 Task: Add Kind Peanut Butter Breakfast Bars to the cart.
Action: Mouse moved to (788, 315)
Screenshot: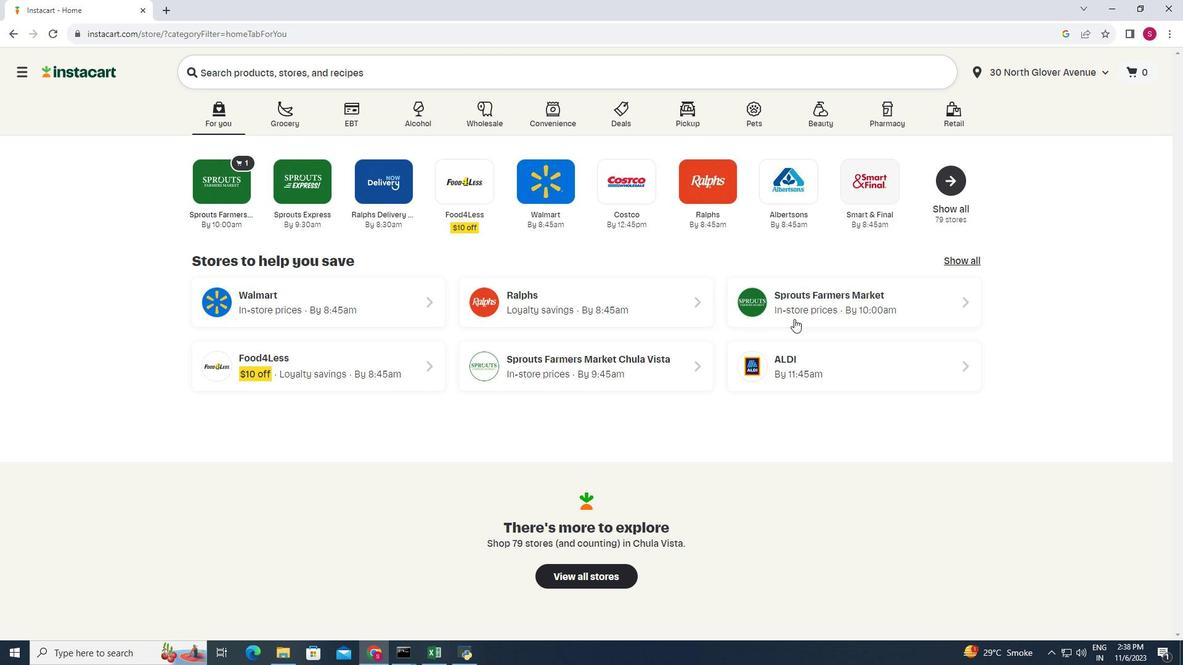 
Action: Mouse pressed left at (788, 315)
Screenshot: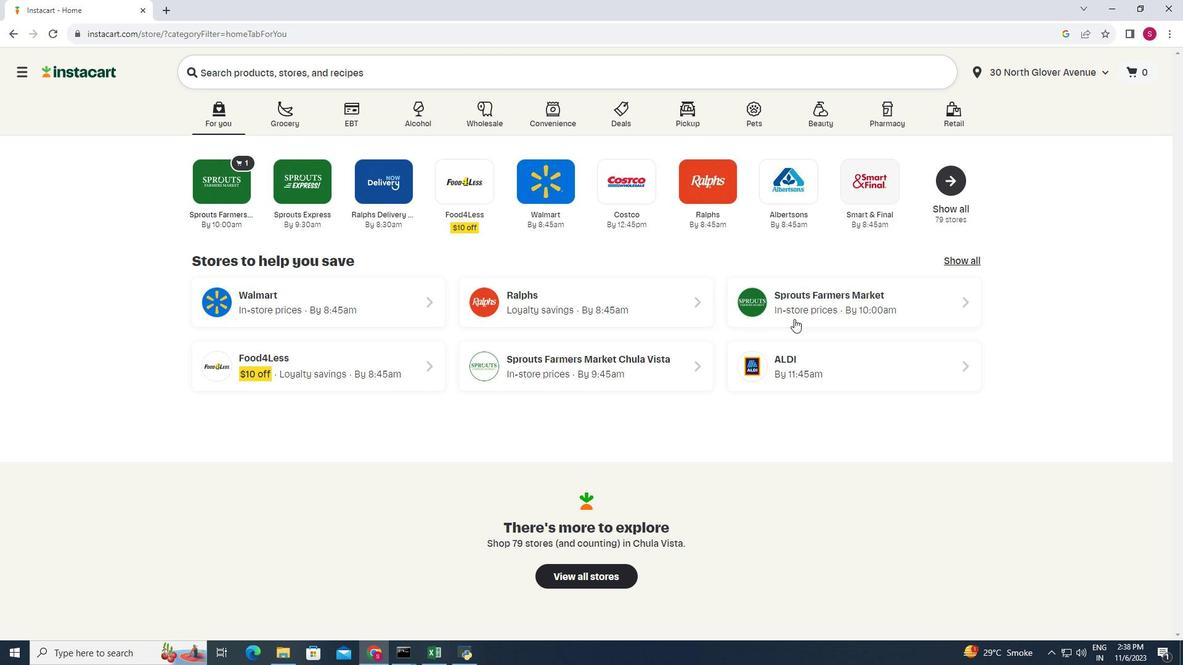 
Action: Mouse moved to (829, 303)
Screenshot: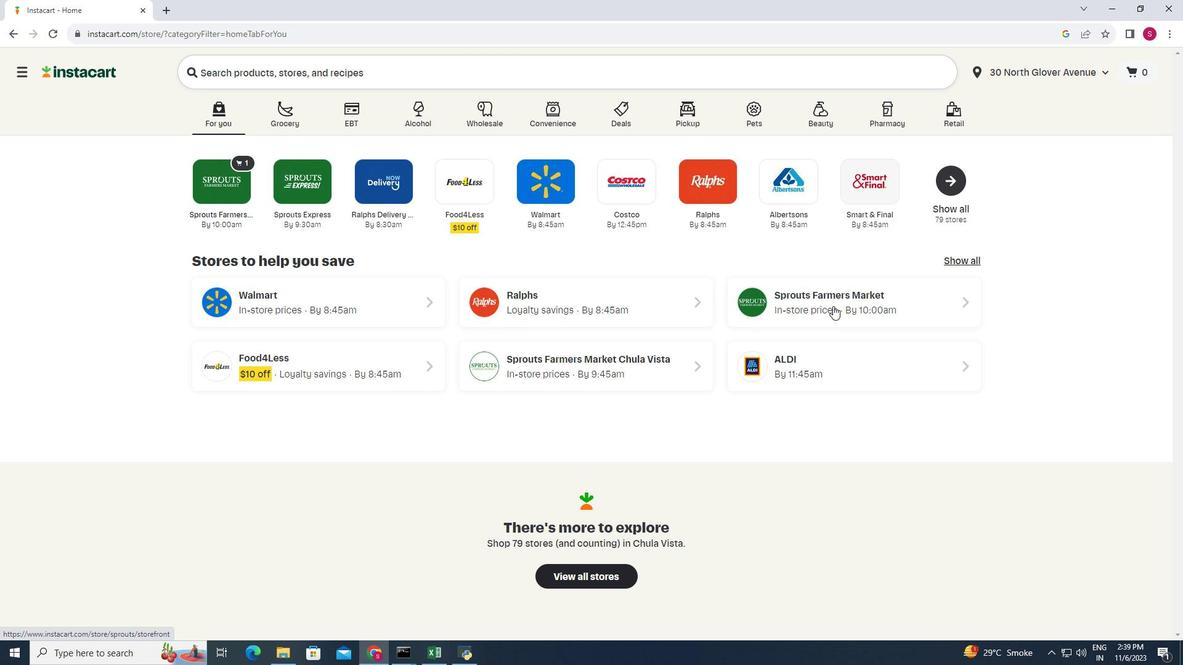 
Action: Mouse pressed left at (829, 303)
Screenshot: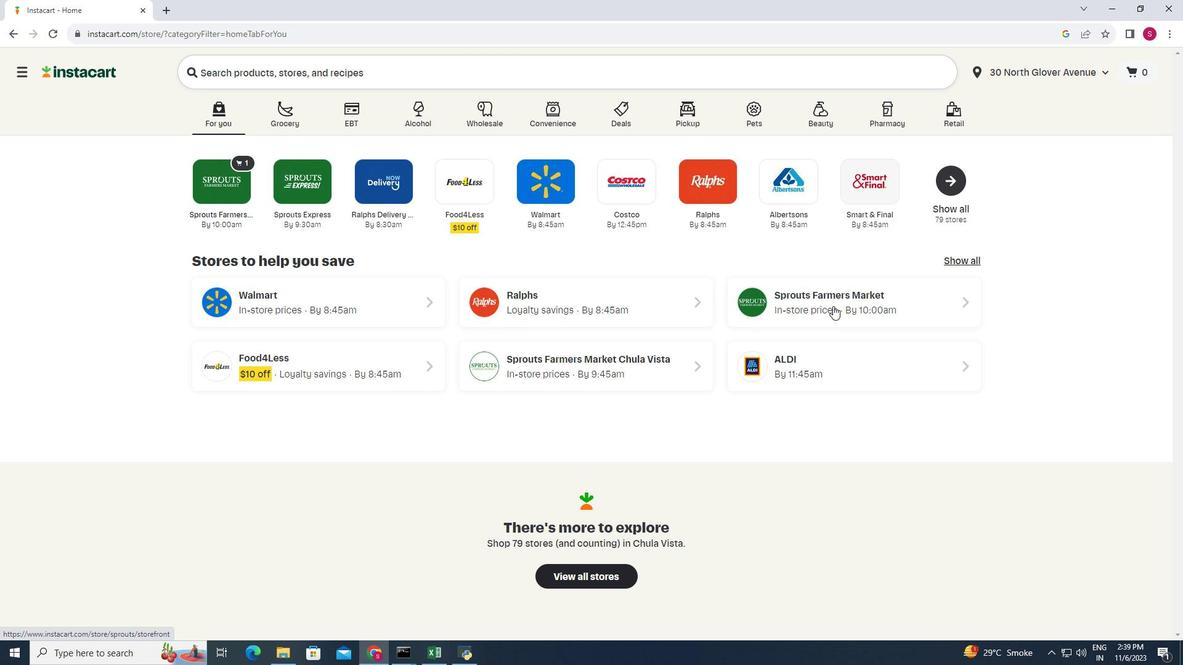 
Action: Mouse moved to (114, 364)
Screenshot: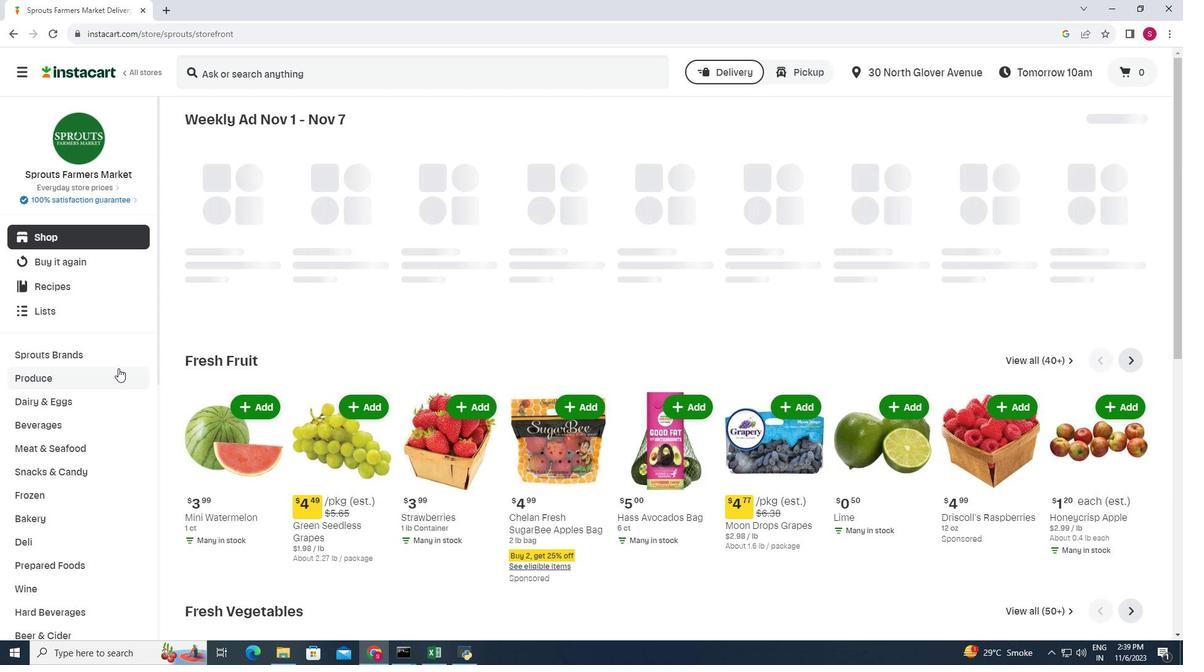 
Action: Mouse scrolled (114, 364) with delta (0, 0)
Screenshot: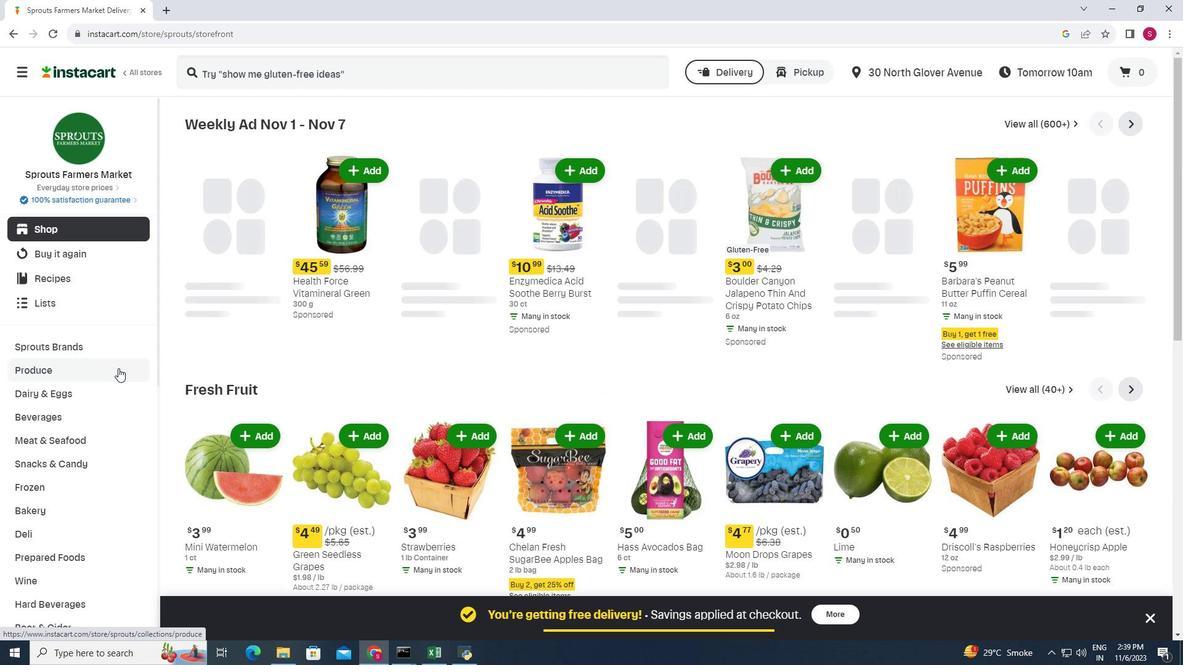 
Action: Mouse scrolled (114, 364) with delta (0, 0)
Screenshot: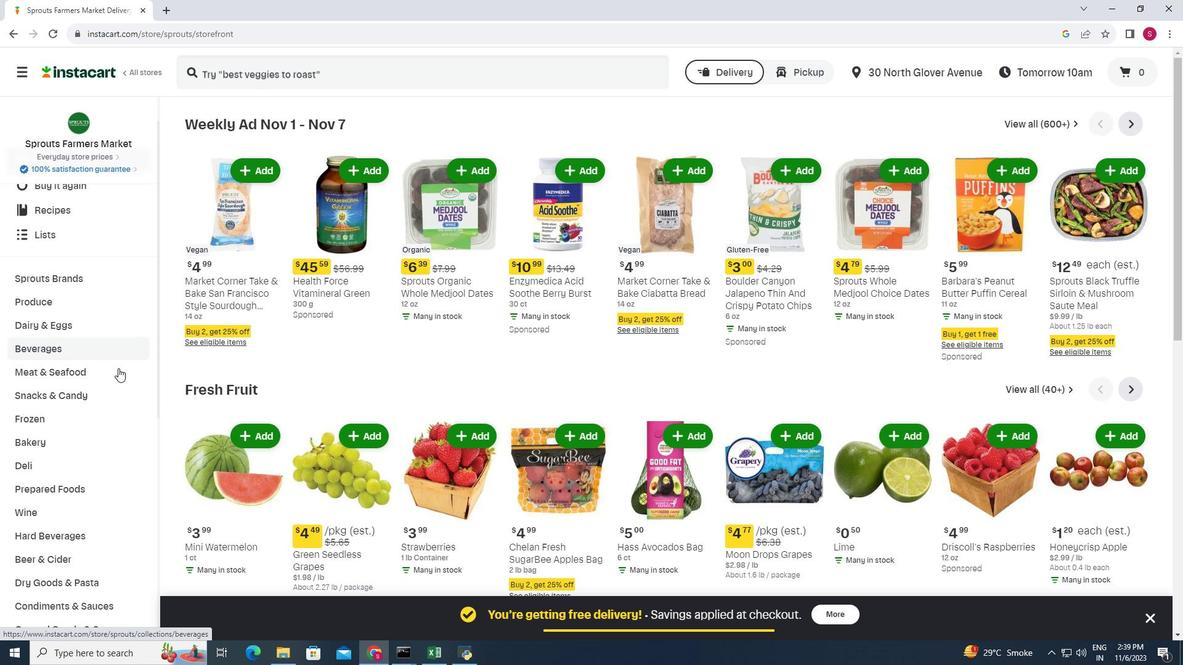
Action: Mouse scrolled (114, 364) with delta (0, 0)
Screenshot: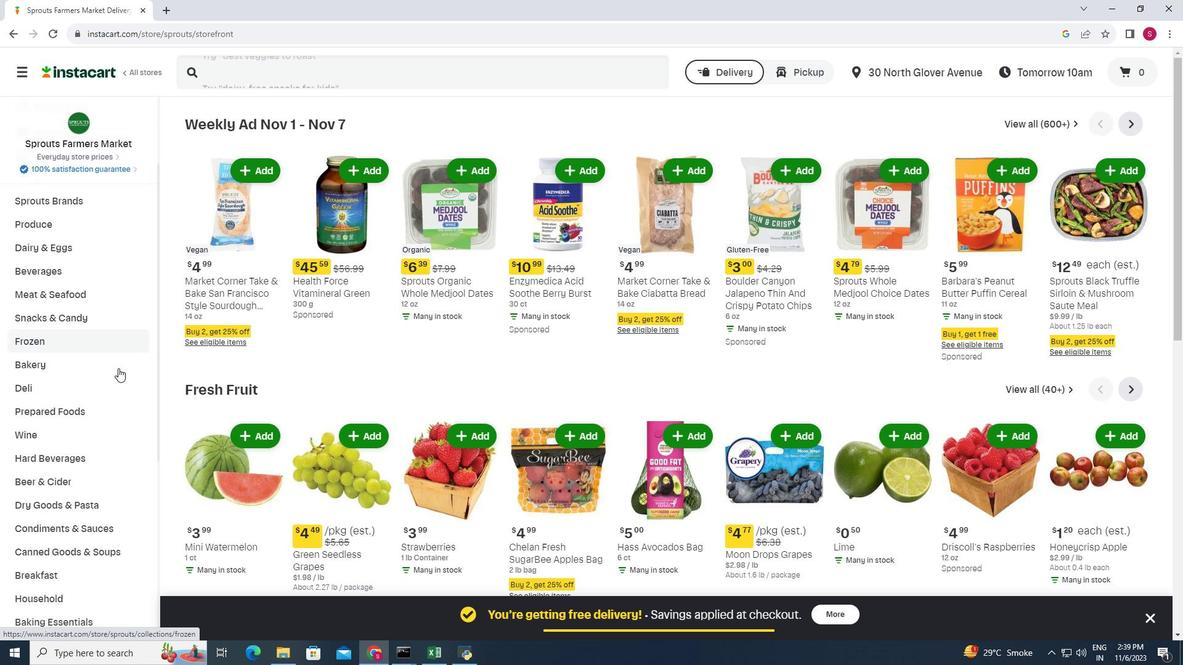 
Action: Mouse moved to (55, 541)
Screenshot: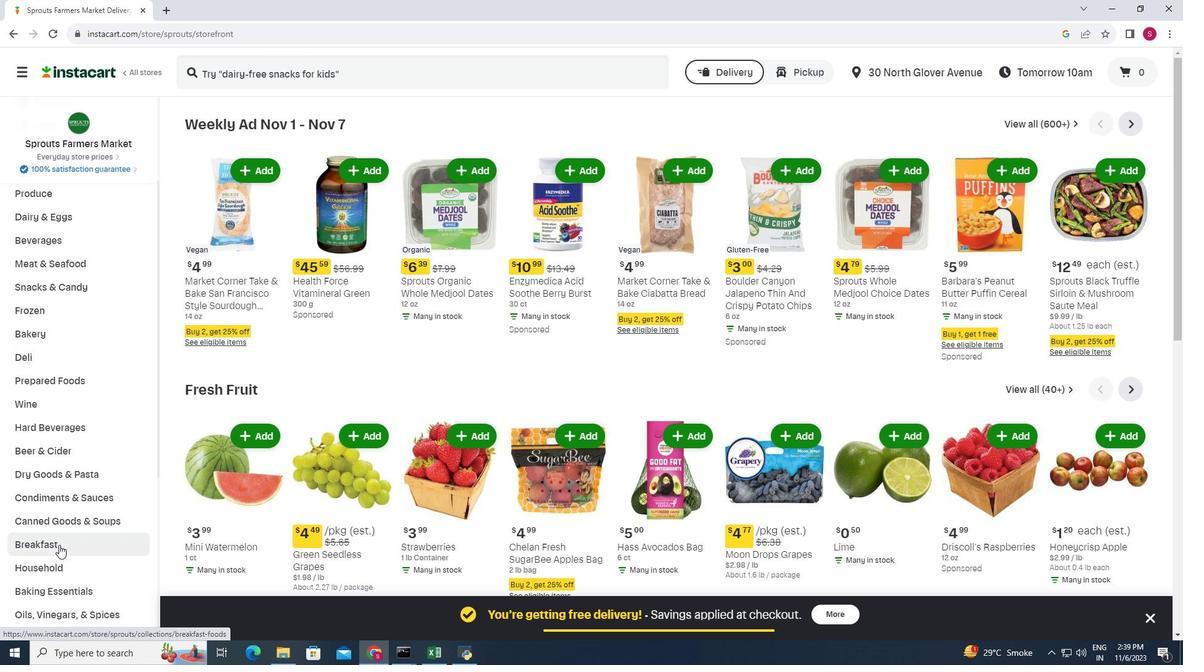 
Action: Mouse pressed left at (55, 541)
Screenshot: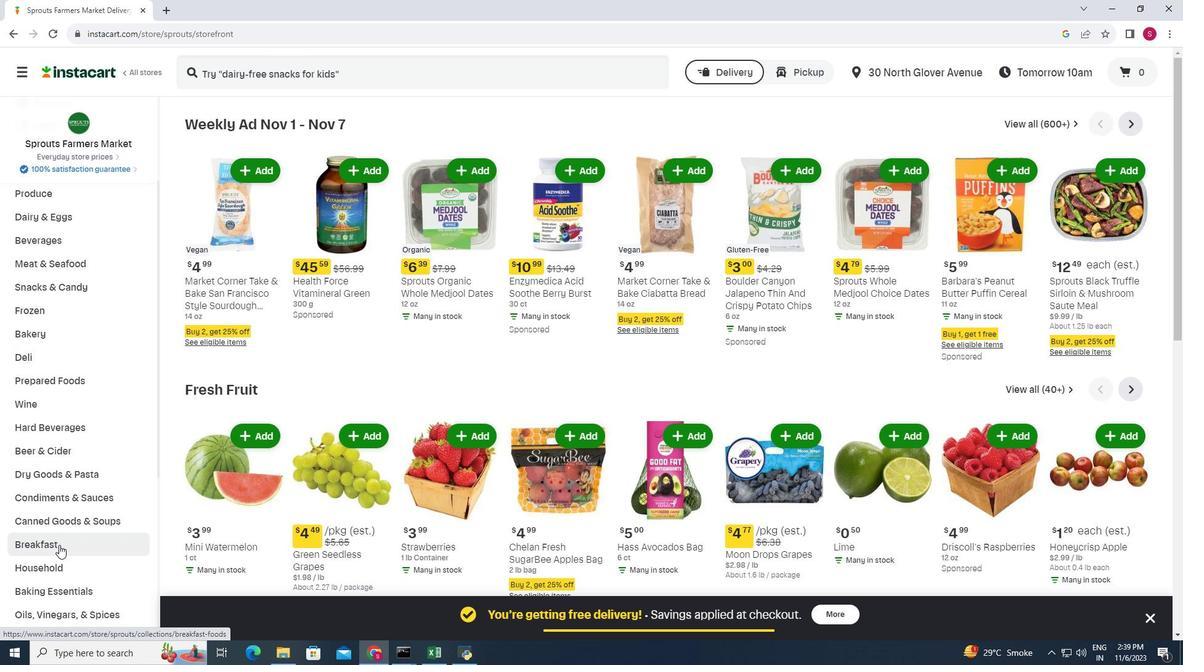 
Action: Mouse moved to (350, 152)
Screenshot: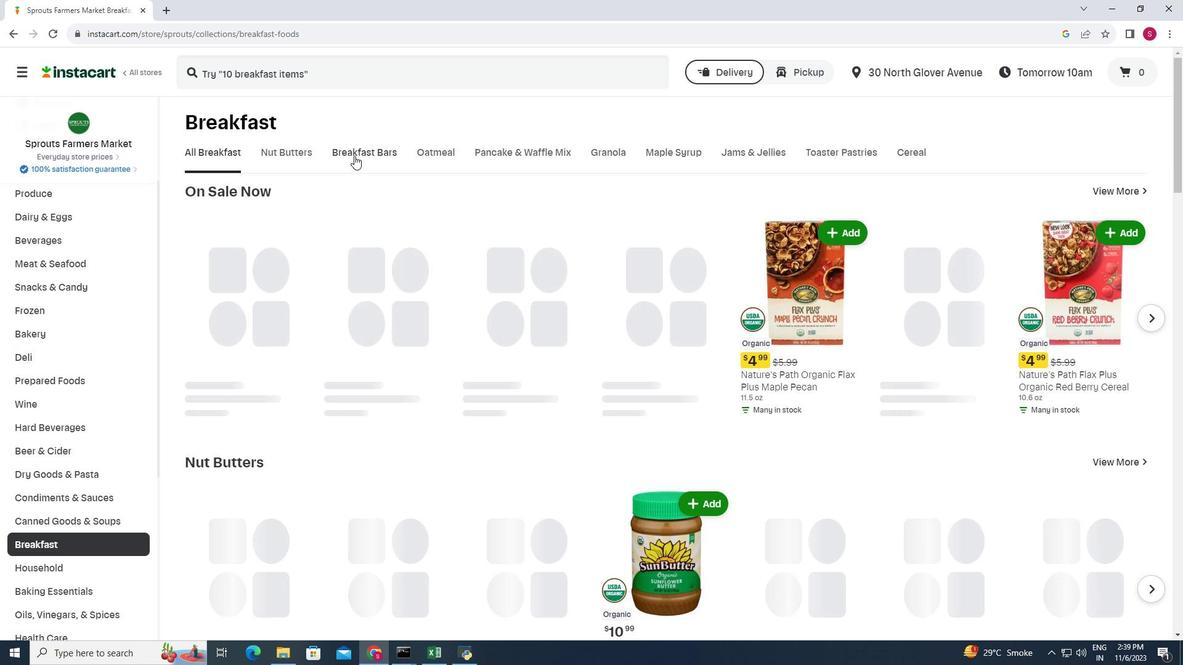 
Action: Mouse pressed left at (350, 152)
Screenshot: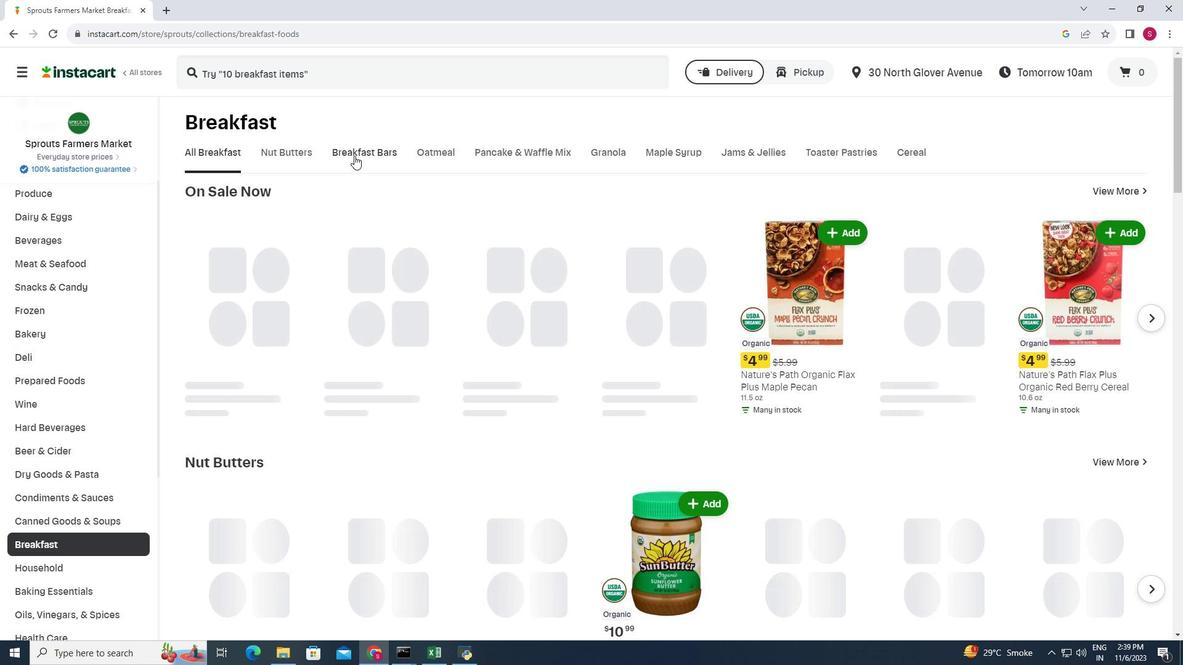 
Action: Mouse moved to (363, 261)
Screenshot: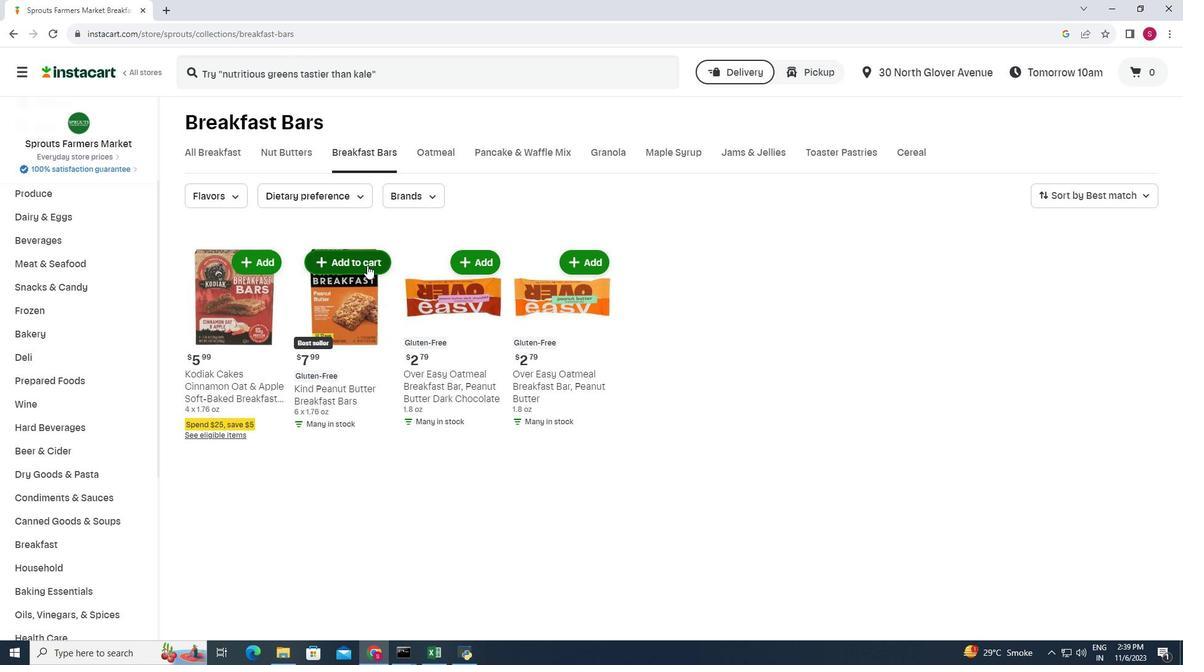 
Action: Mouse pressed left at (363, 261)
Screenshot: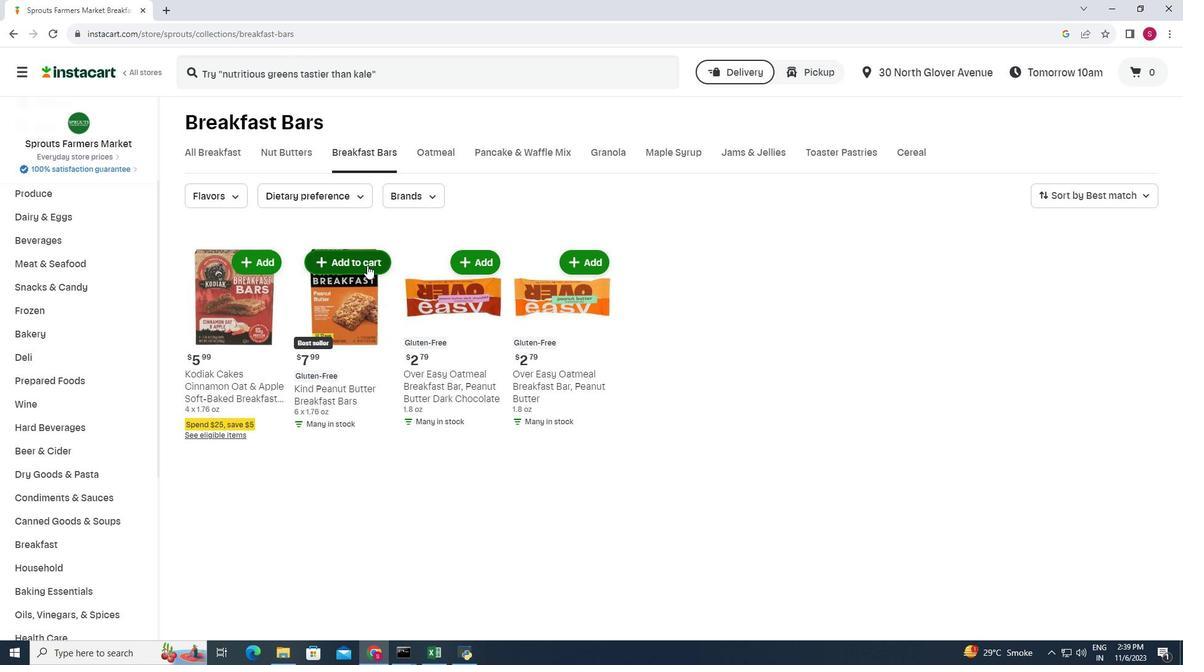 
Action: Mouse moved to (594, 202)
Screenshot: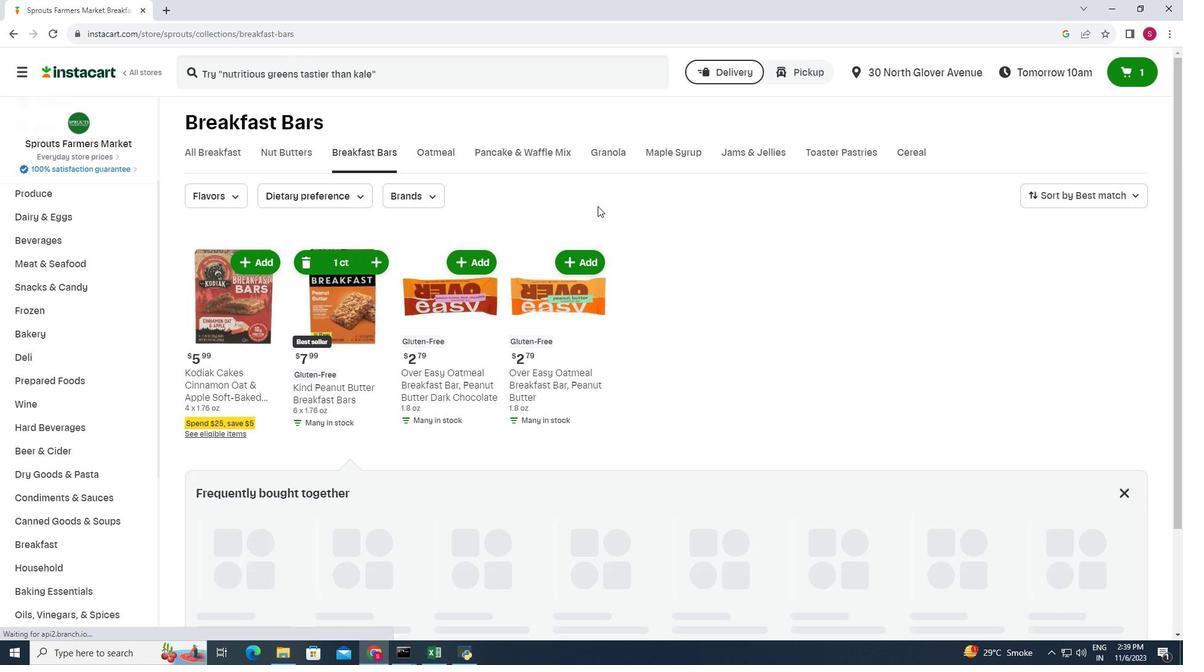 
